 Task: Create a section Sonic Surge and in the section, add a milestone Agile transformation in the project ConceptLine
Action: Mouse moved to (83, 304)
Screenshot: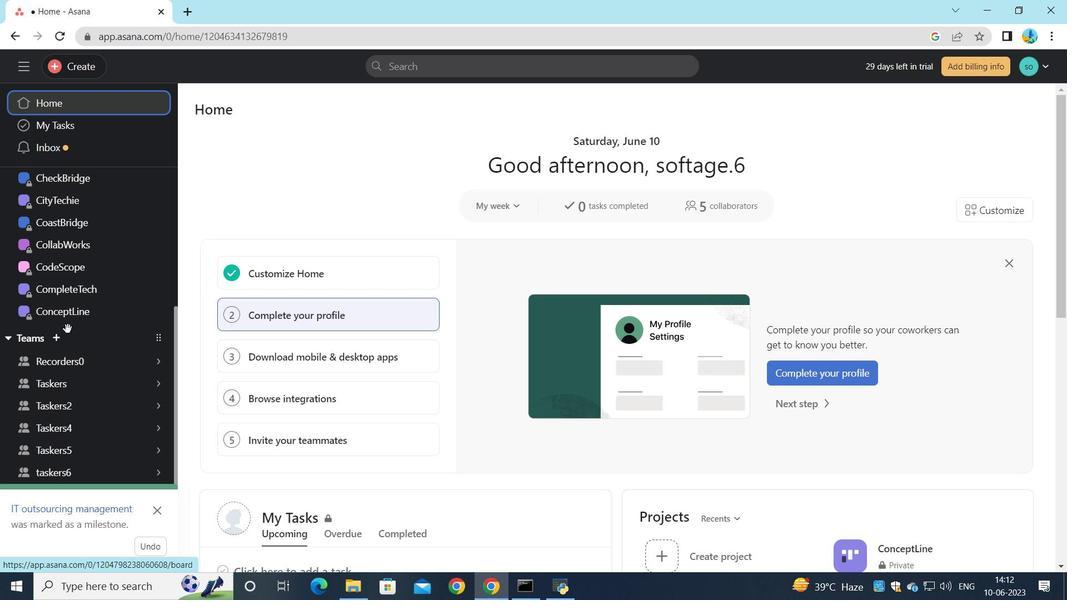 
Action: Mouse pressed left at (83, 304)
Screenshot: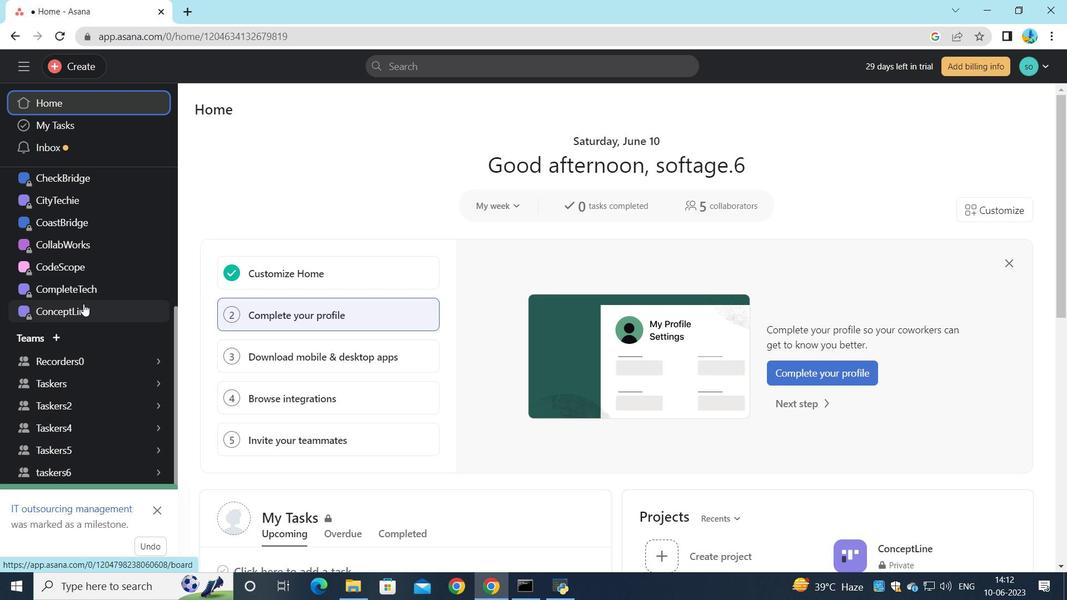 
Action: Mouse moved to (1053, 199)
Screenshot: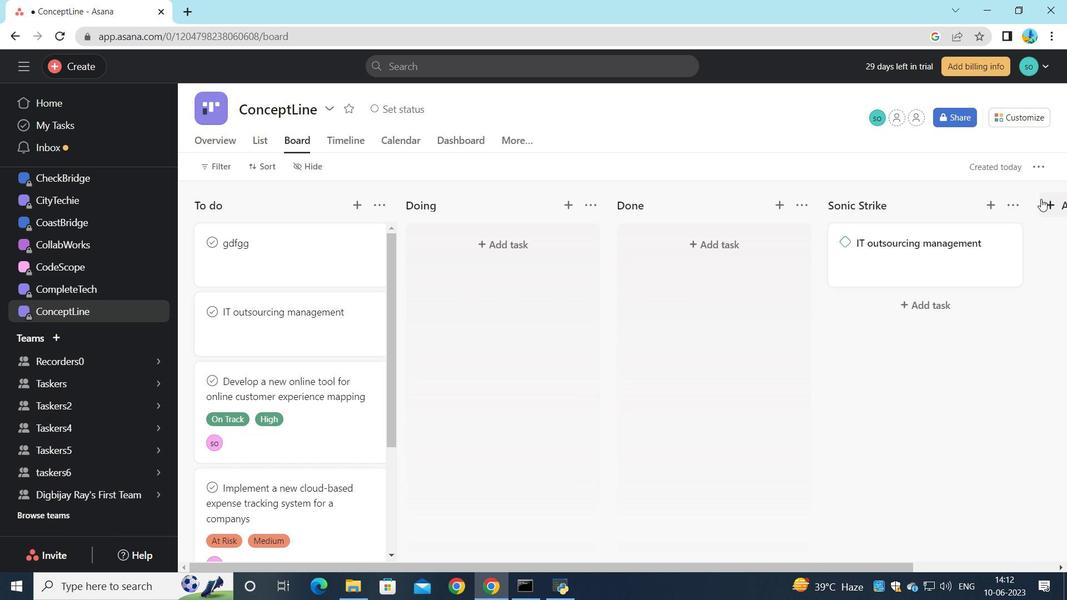 
Action: Mouse pressed left at (1053, 199)
Screenshot: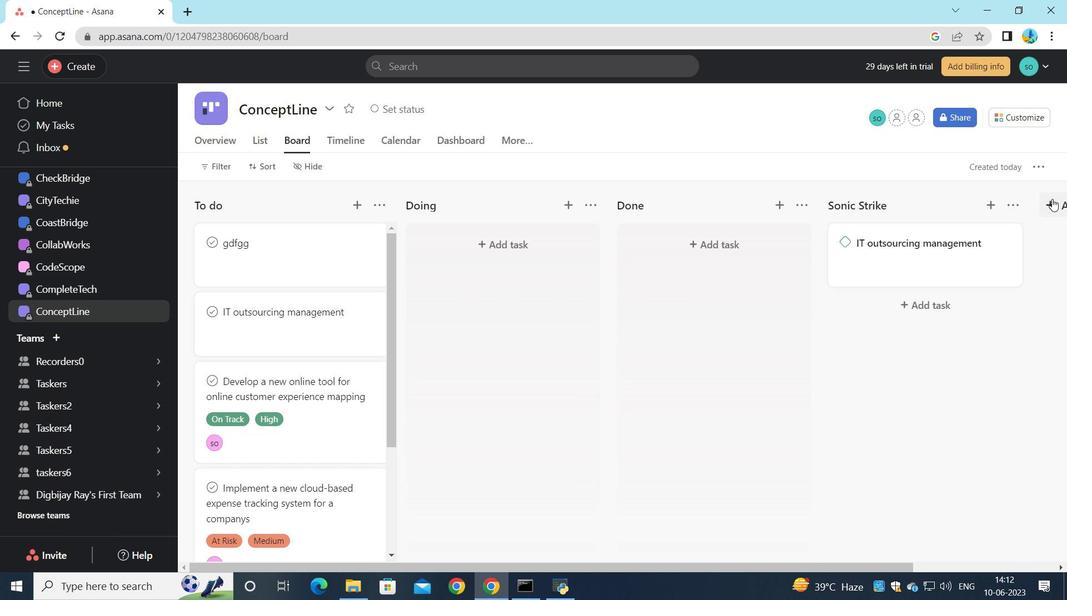 
Action: Mouse moved to (922, 235)
Screenshot: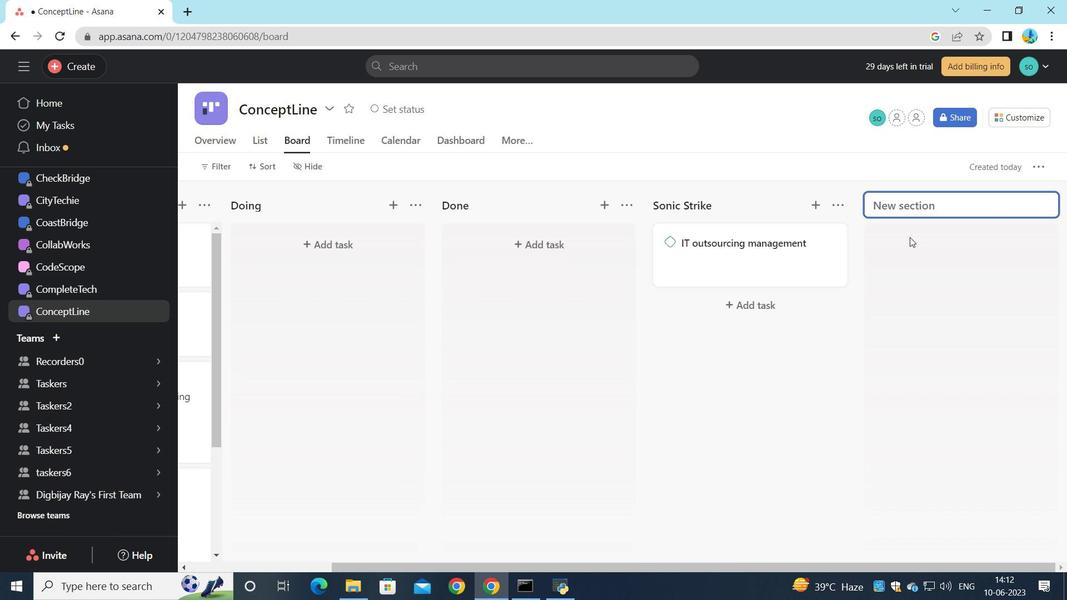 
Action: Key pressed <Key.shift>Sonic<Key.space><Key.shift>Surgr<Key.backspace>e
Screenshot: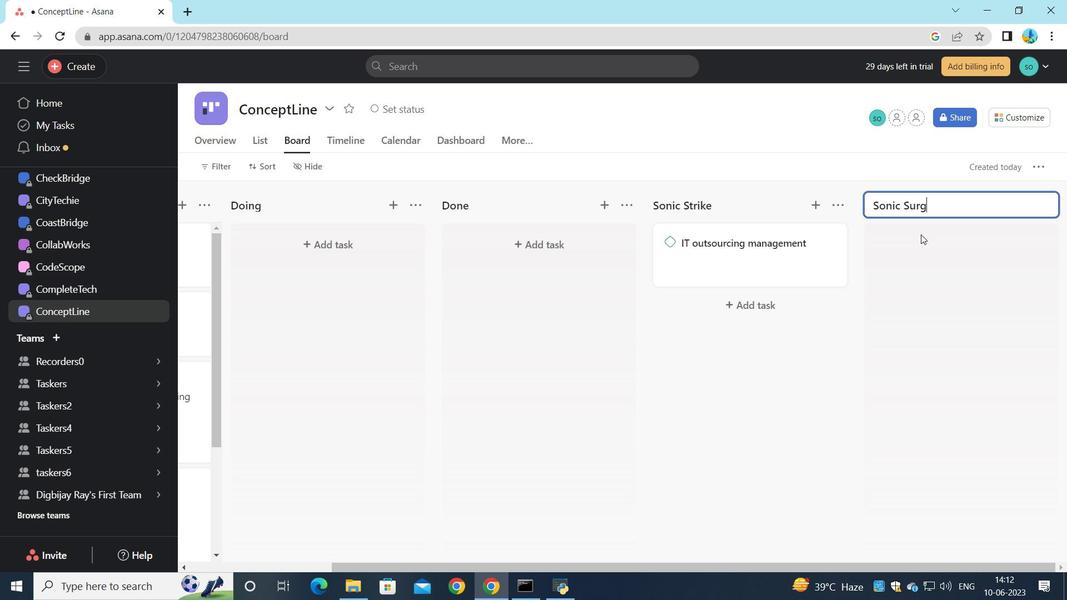 
Action: Mouse moved to (1001, 206)
Screenshot: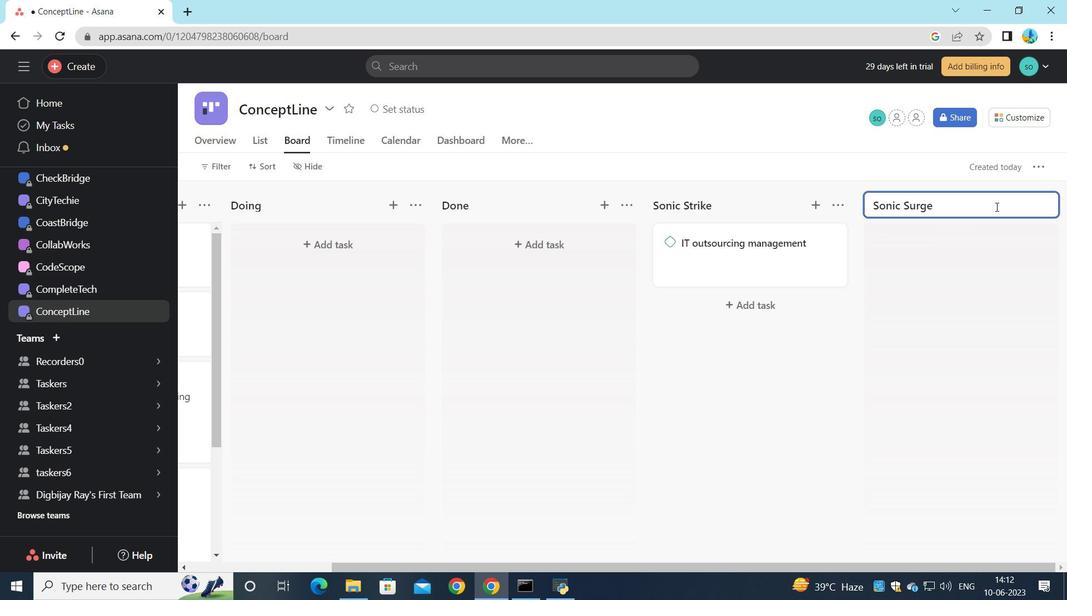 
Action: Key pressed <Key.enter>
Screenshot: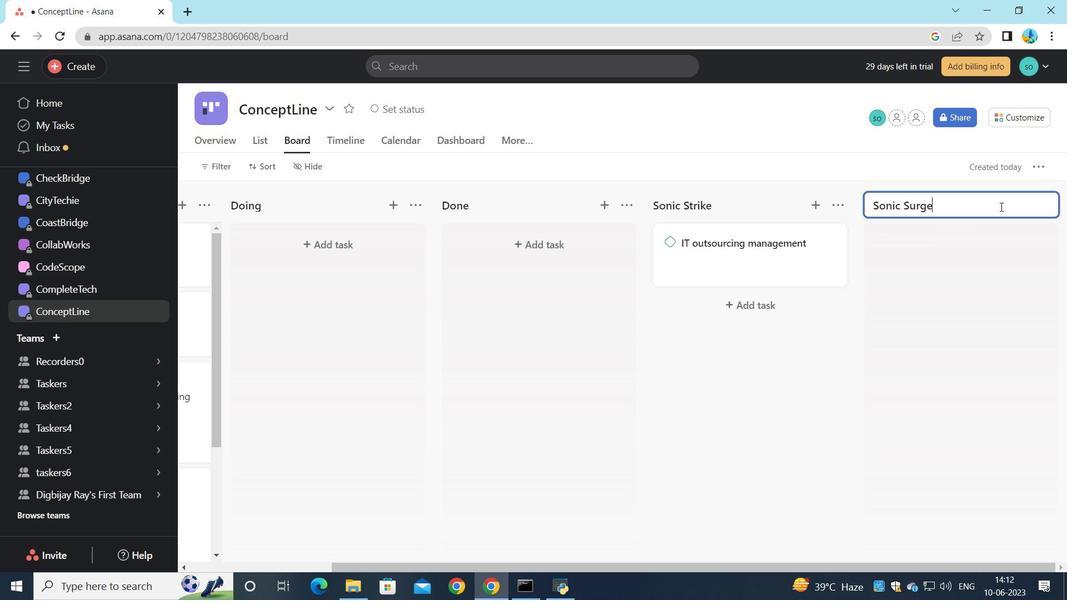 
Action: Mouse moved to (803, 239)
Screenshot: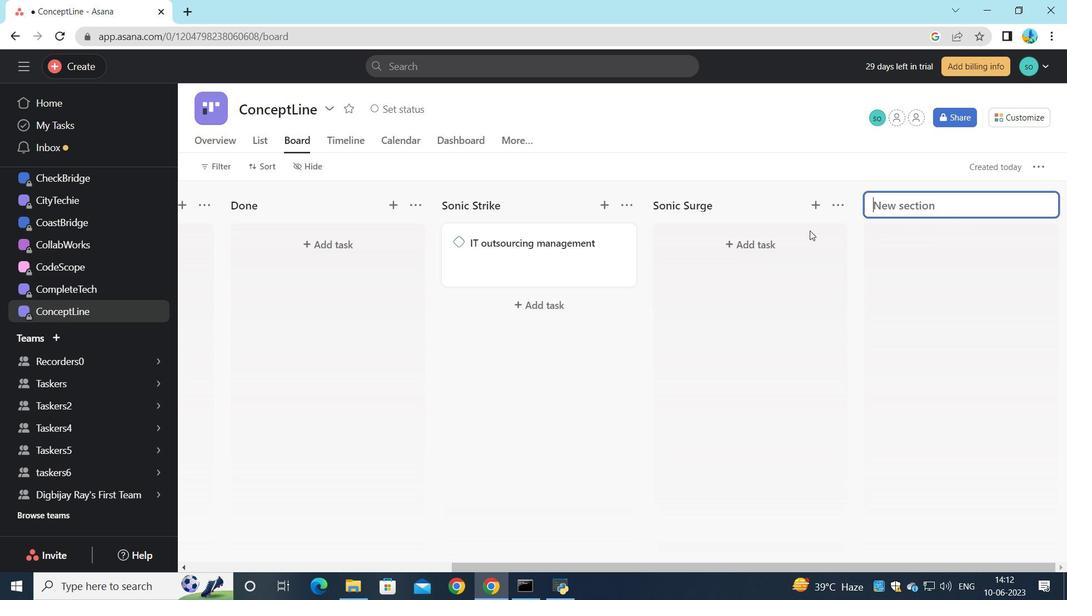 
Action: Mouse pressed left at (803, 239)
Screenshot: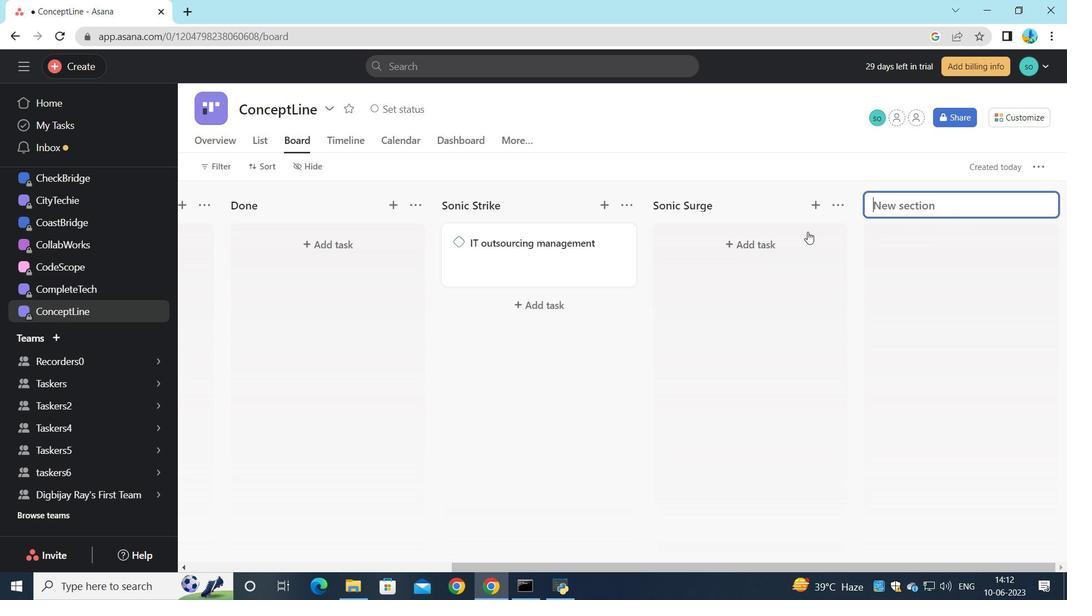 
Action: Mouse moved to (806, 239)
Screenshot: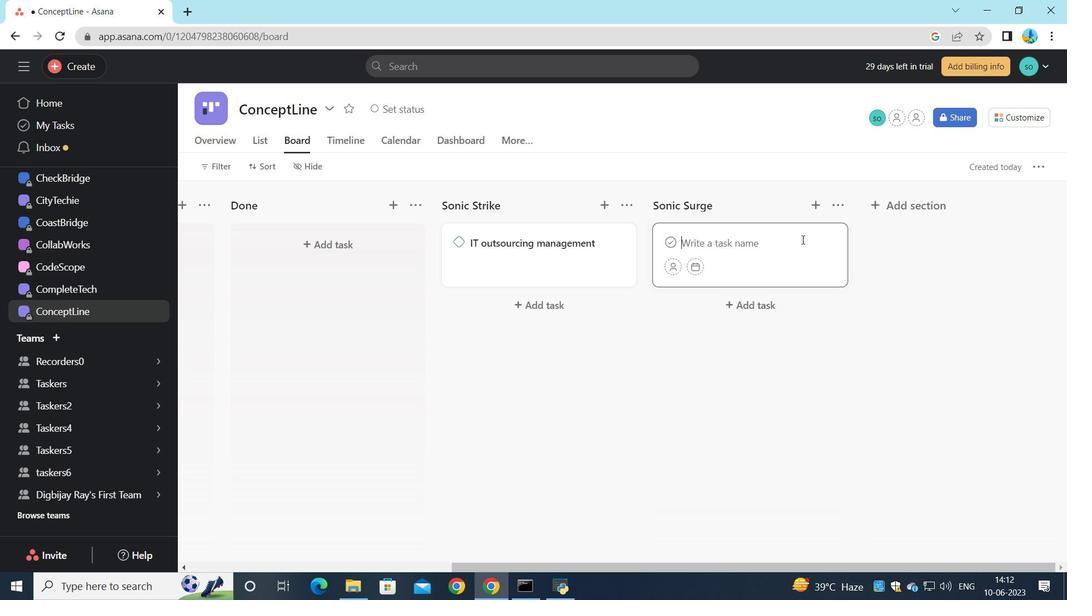 
Action: Key pressed <Key.shift>Agile<Key.space>transformation
Screenshot: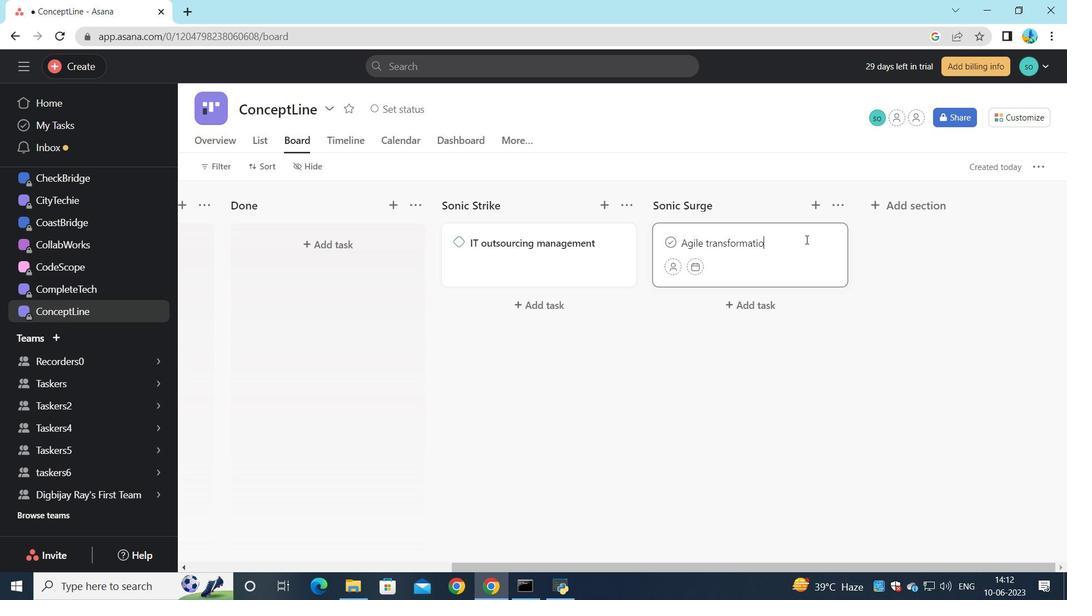 
Action: Mouse moved to (783, 253)
Screenshot: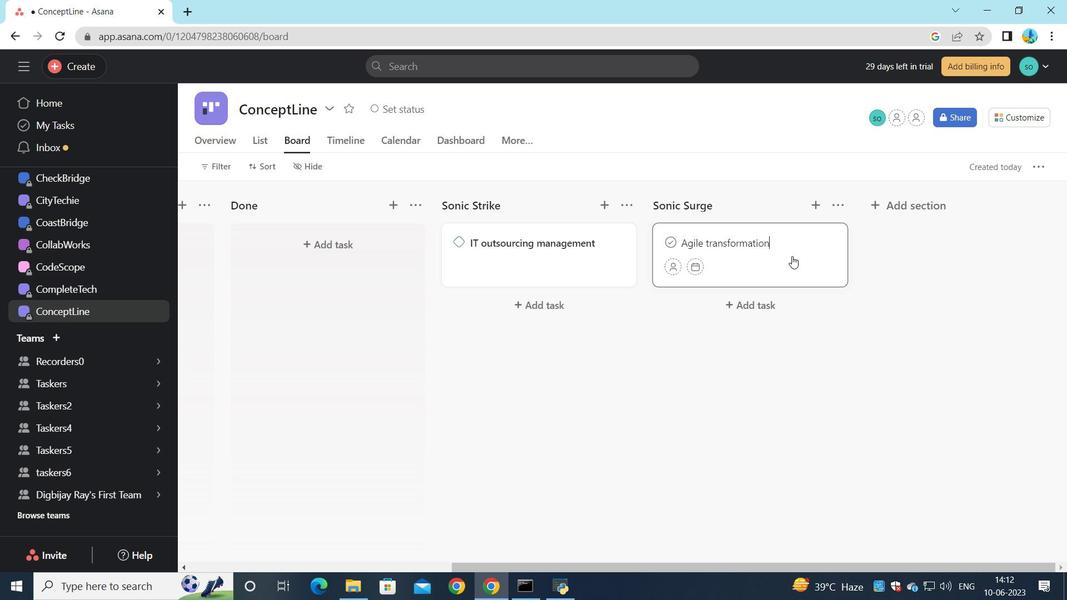 
Action: Key pressed <Key.enter>
Screenshot: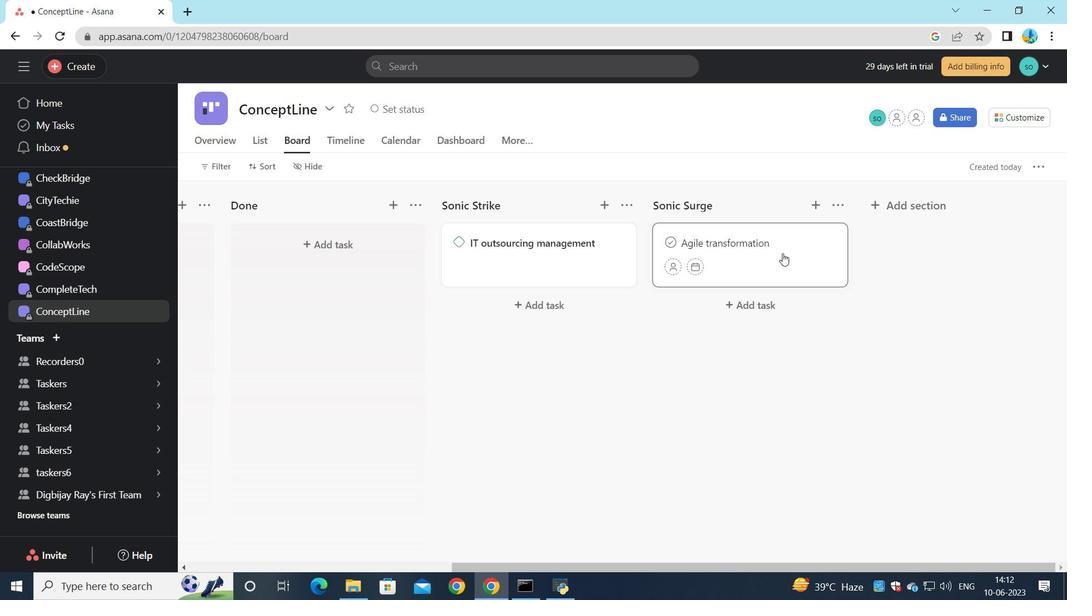 
Action: Mouse moved to (829, 242)
Screenshot: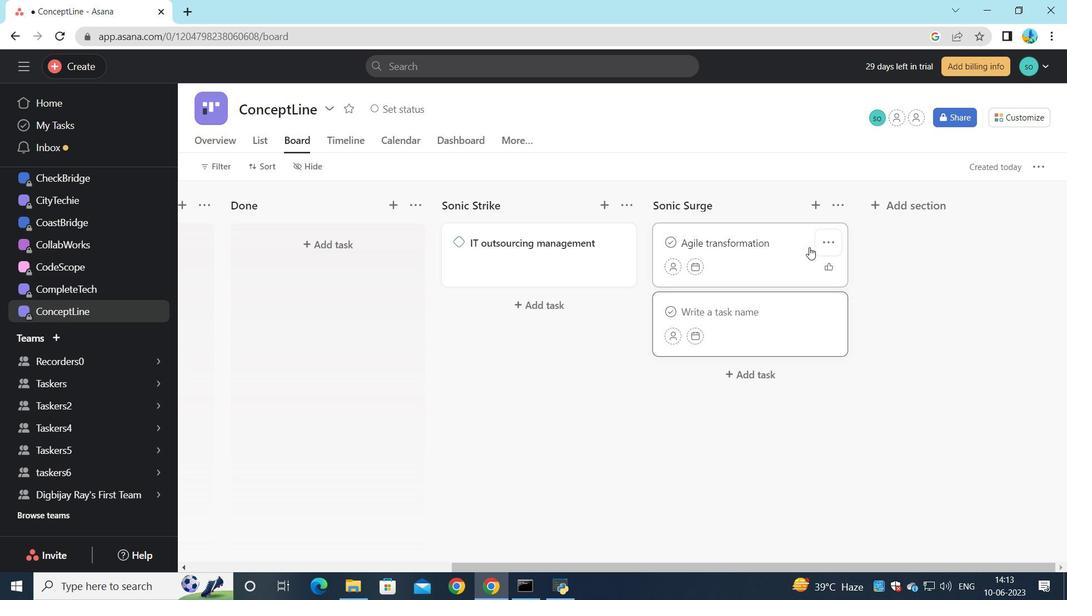 
Action: Mouse pressed left at (829, 242)
Screenshot: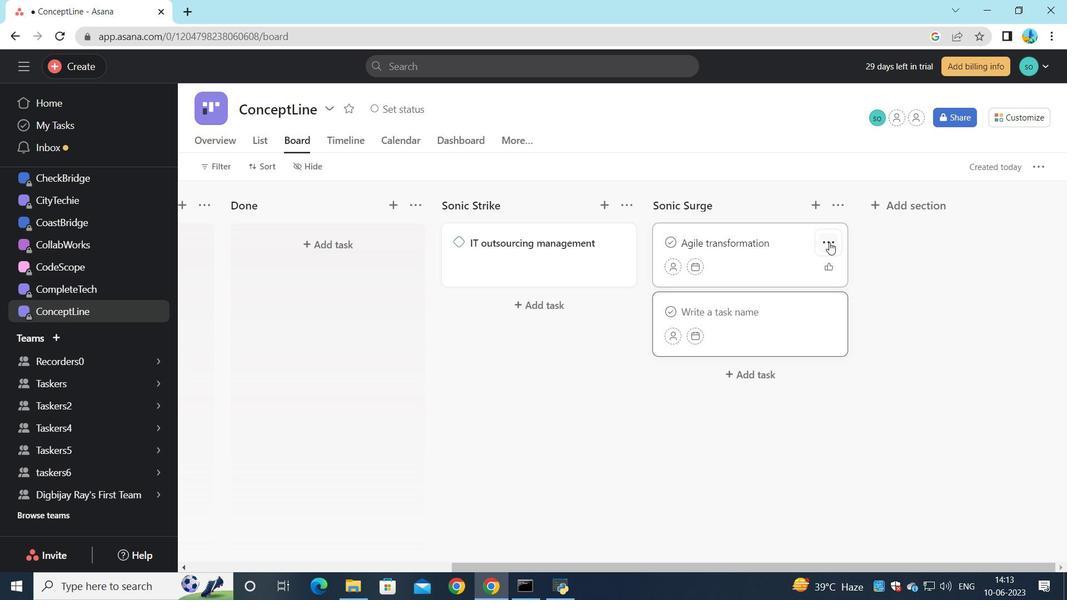 
Action: Mouse moved to (899, 481)
Screenshot: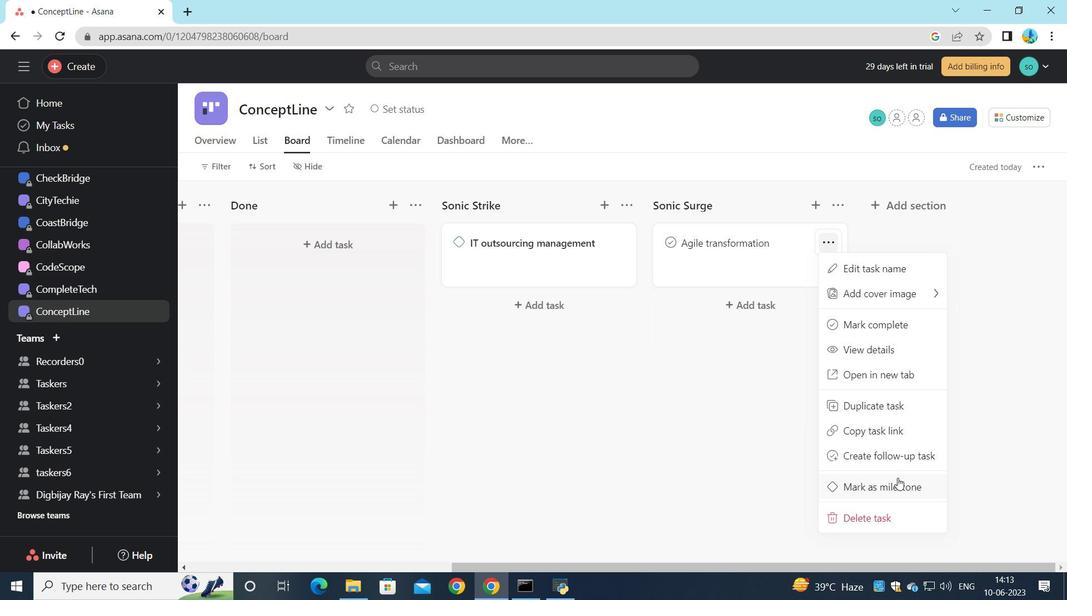 
Action: Mouse pressed left at (899, 481)
Screenshot: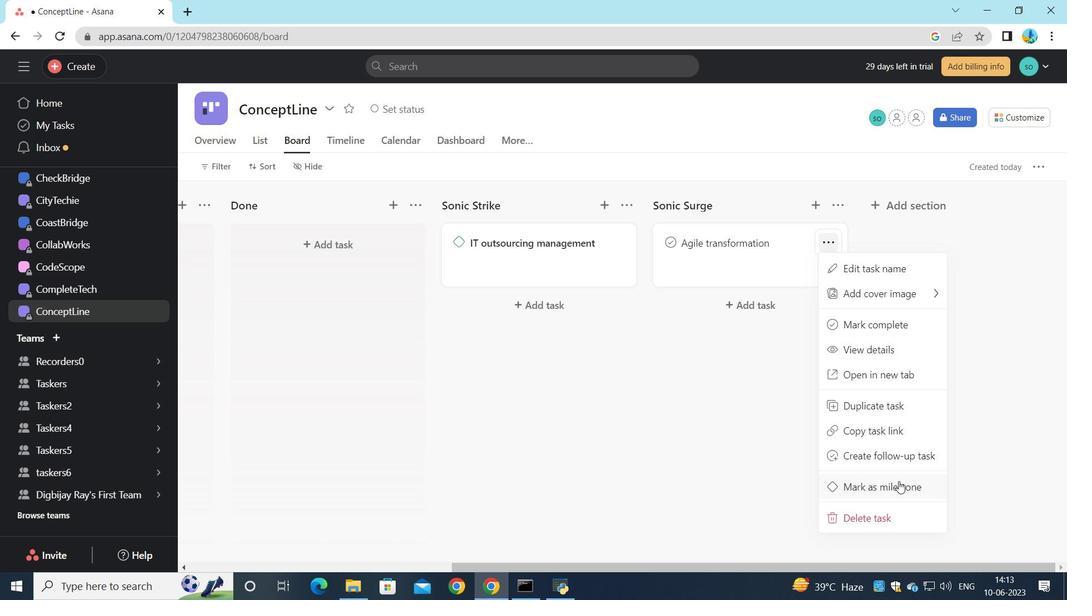 
Action: Mouse moved to (865, 399)
Screenshot: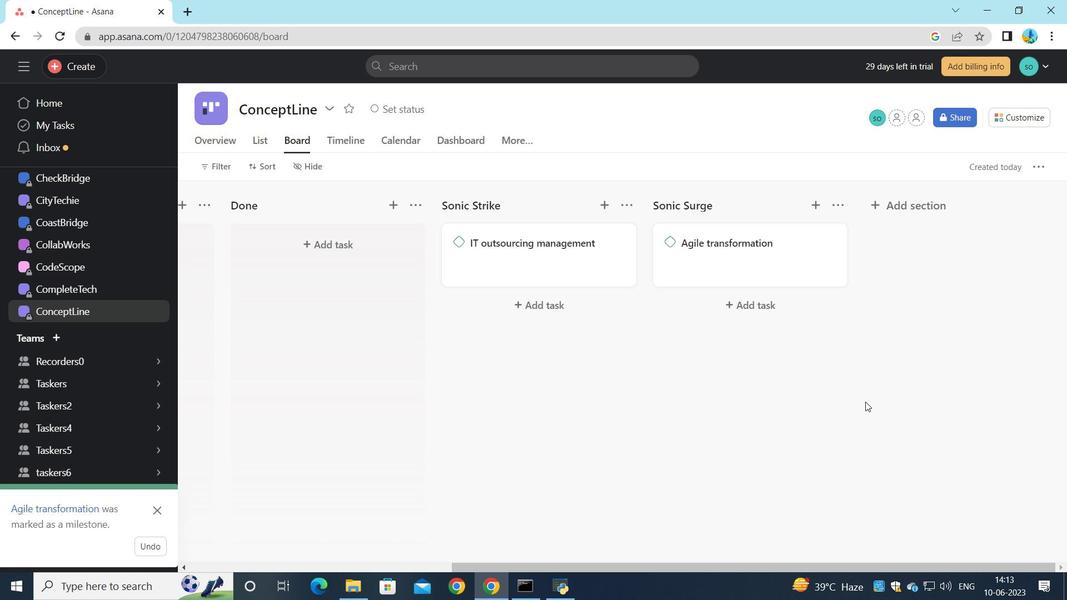 
